 Task: Sort the contacts by first name in descending order in Outlook.
Action: Mouse moved to (17, 93)
Screenshot: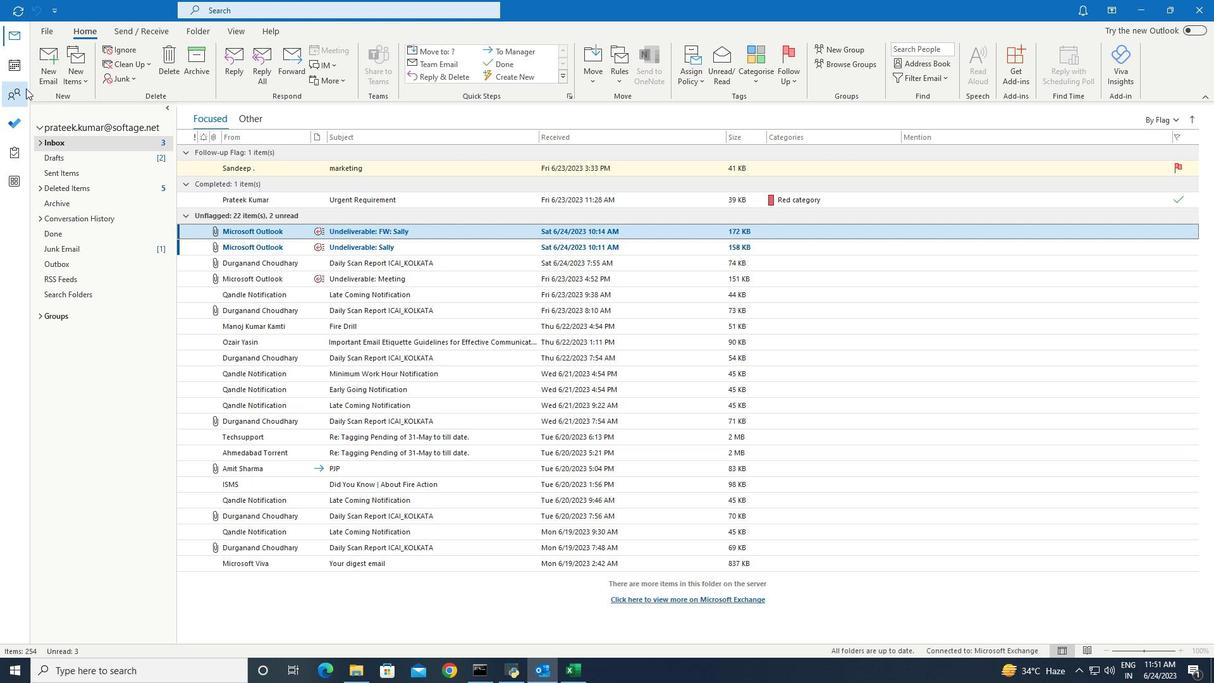 
Action: Mouse pressed left at (17, 93)
Screenshot: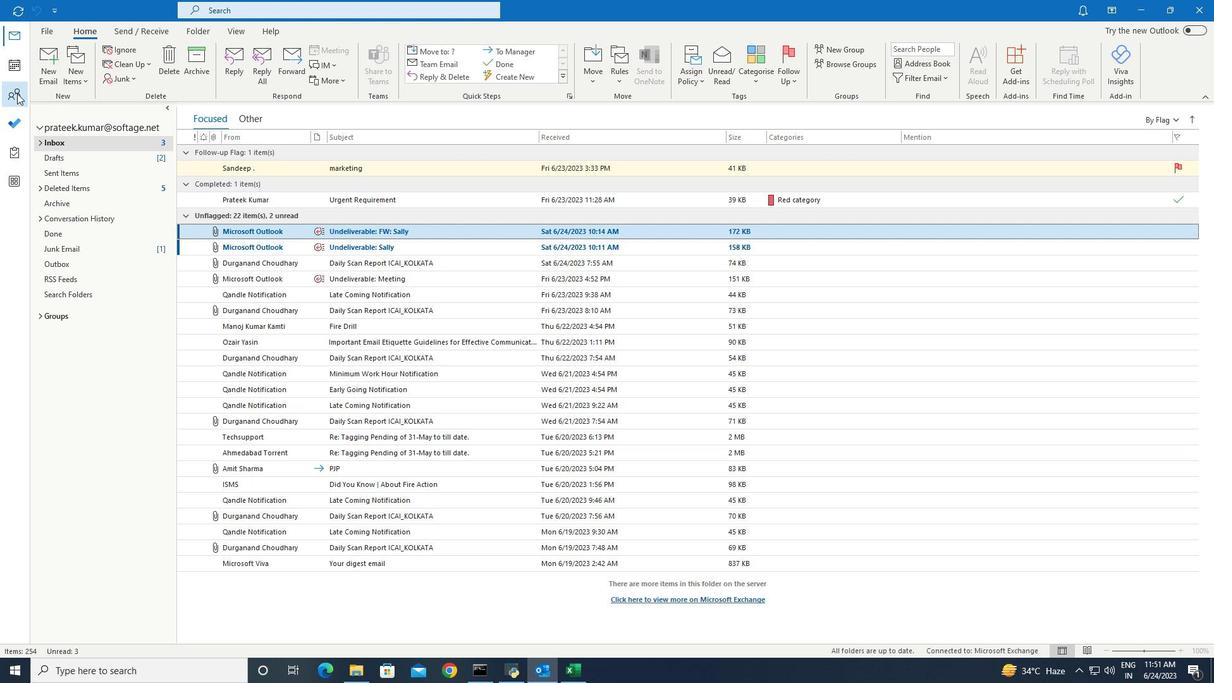 
Action: Mouse moved to (232, 29)
Screenshot: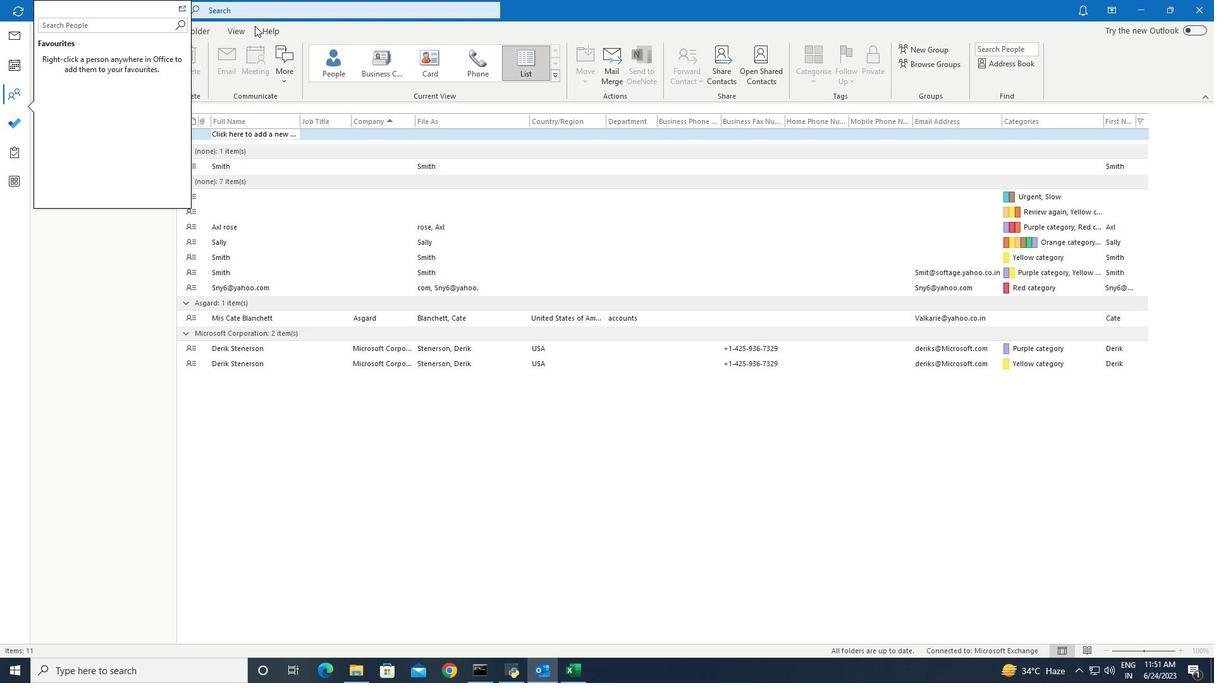 
Action: Mouse pressed left at (232, 29)
Screenshot: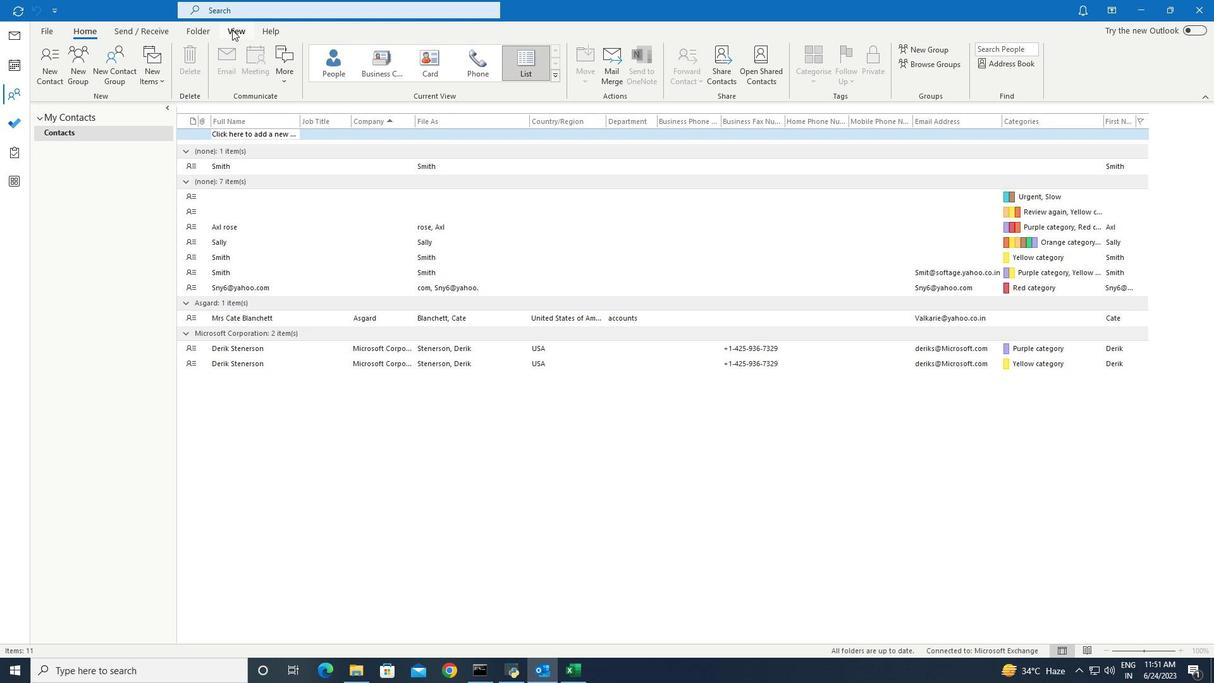 
Action: Mouse moved to (80, 78)
Screenshot: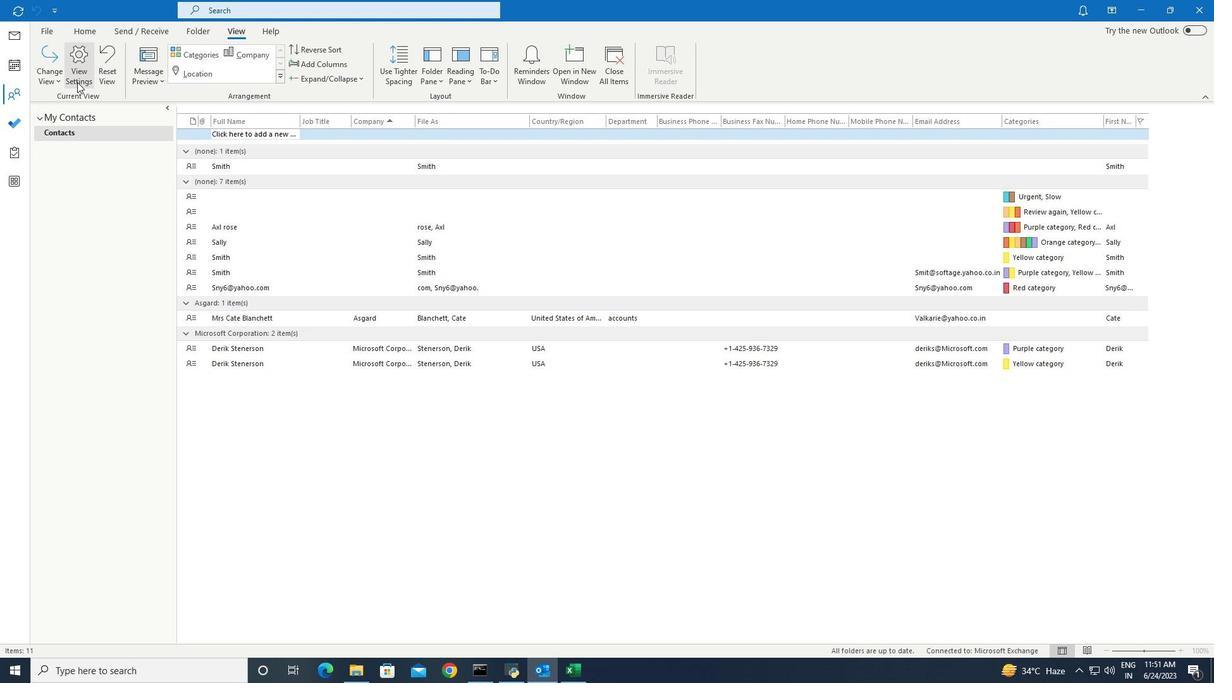 
Action: Mouse pressed left at (80, 78)
Screenshot: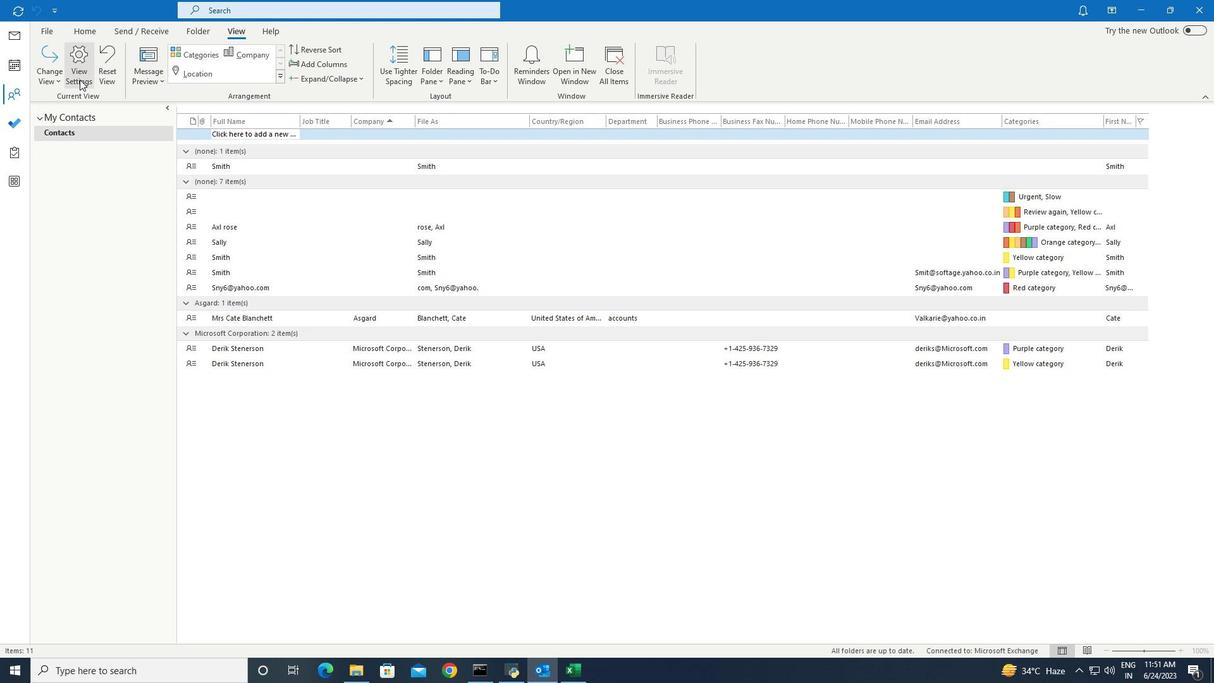 
Action: Mouse moved to (535, 309)
Screenshot: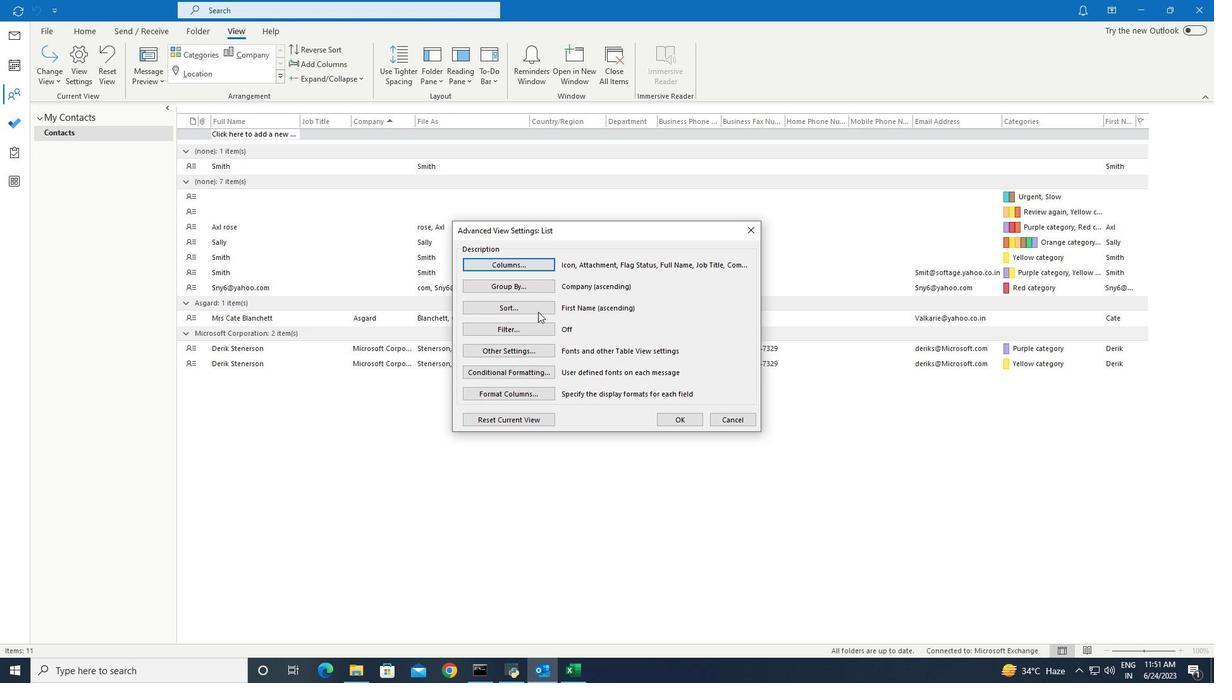 
Action: Mouse pressed left at (535, 309)
Screenshot: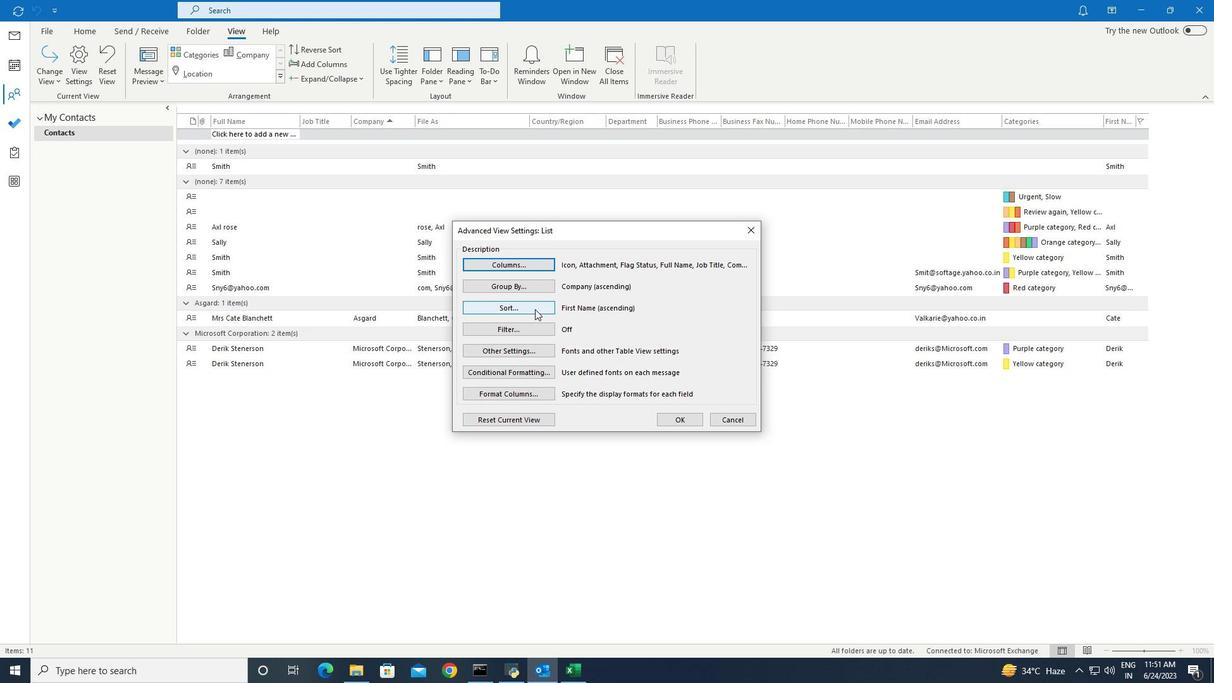 
Action: Mouse moved to (637, 270)
Screenshot: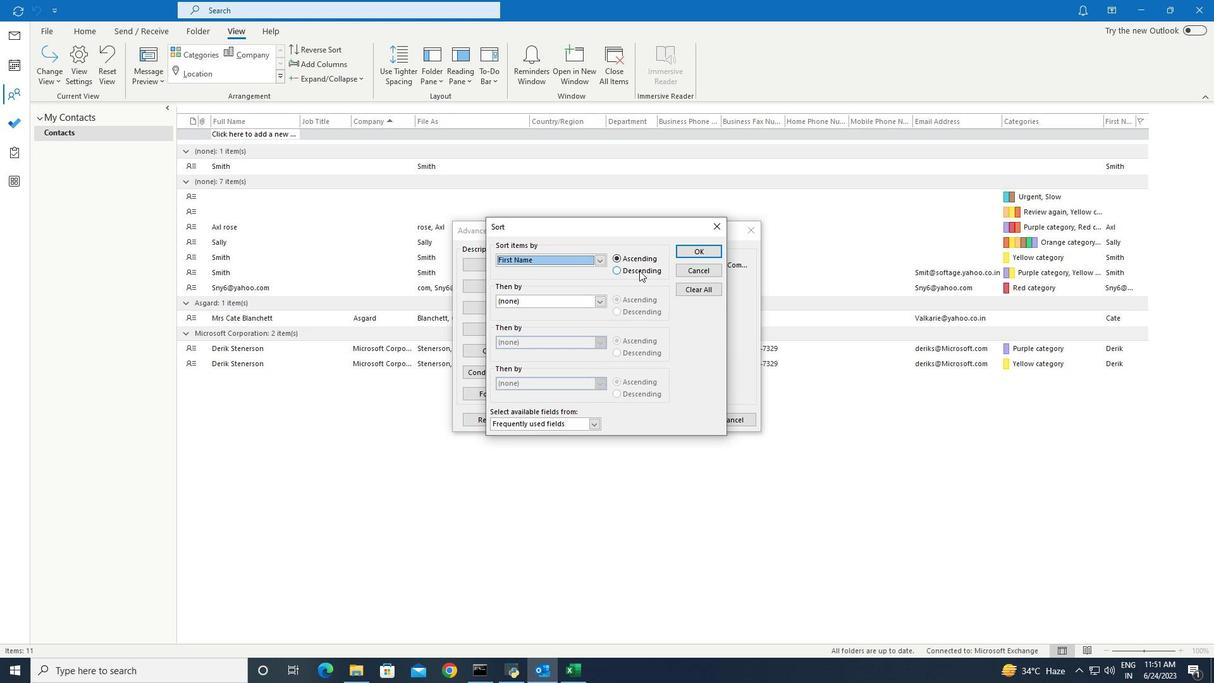 
Action: Mouse pressed left at (637, 270)
Screenshot: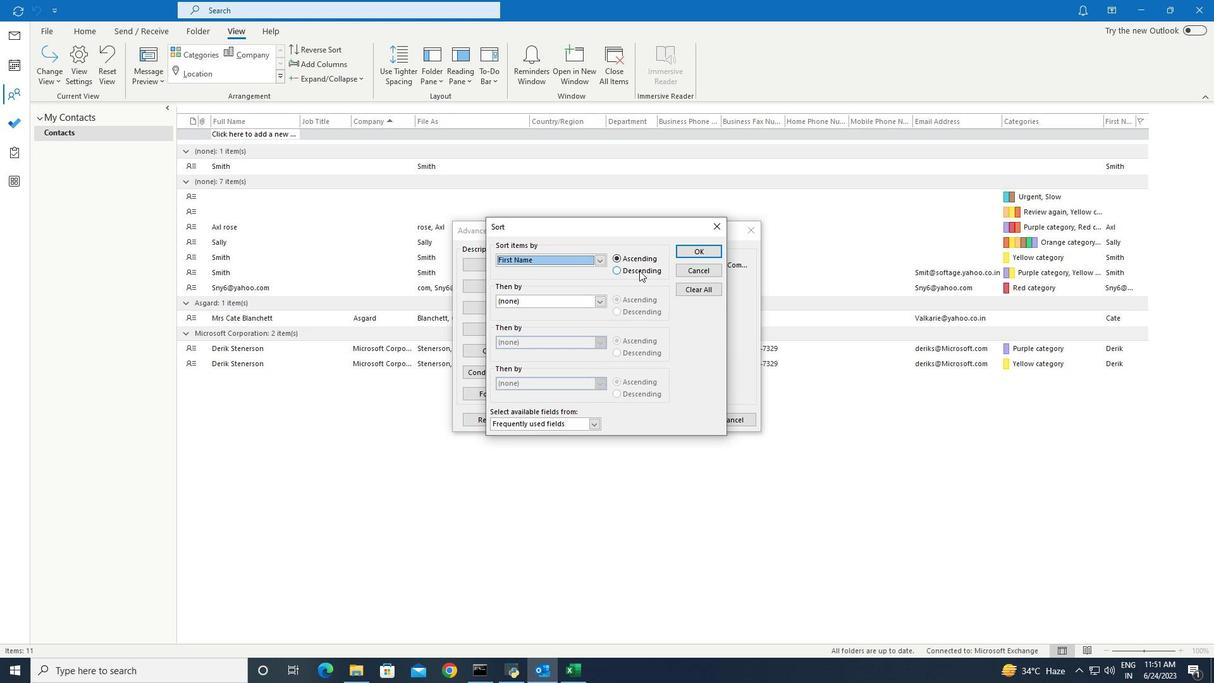 
Action: Mouse moved to (693, 250)
Screenshot: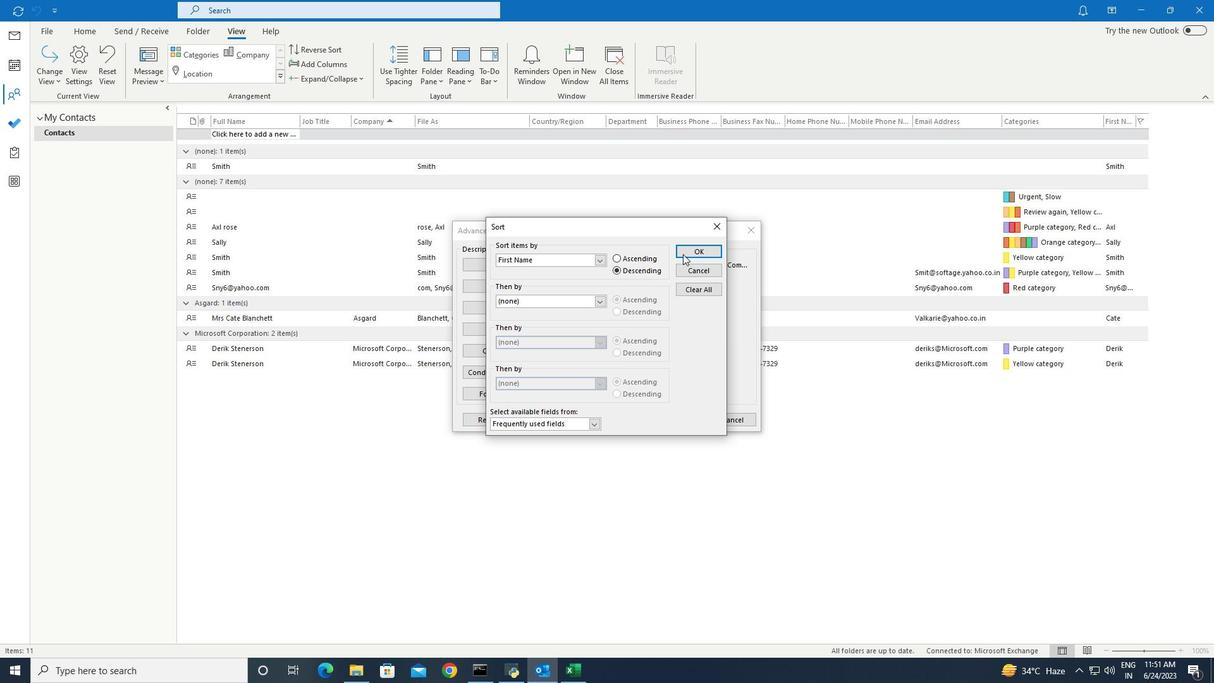
Action: Mouse pressed left at (693, 250)
Screenshot: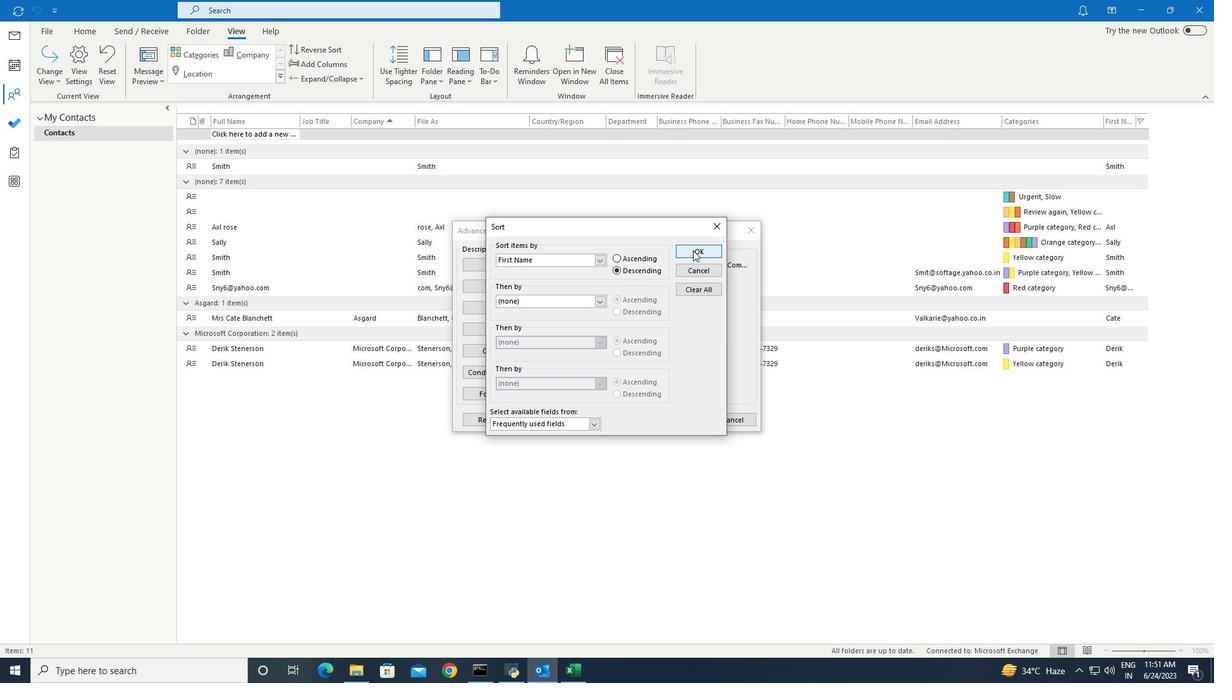 
Action: Mouse moved to (678, 419)
Screenshot: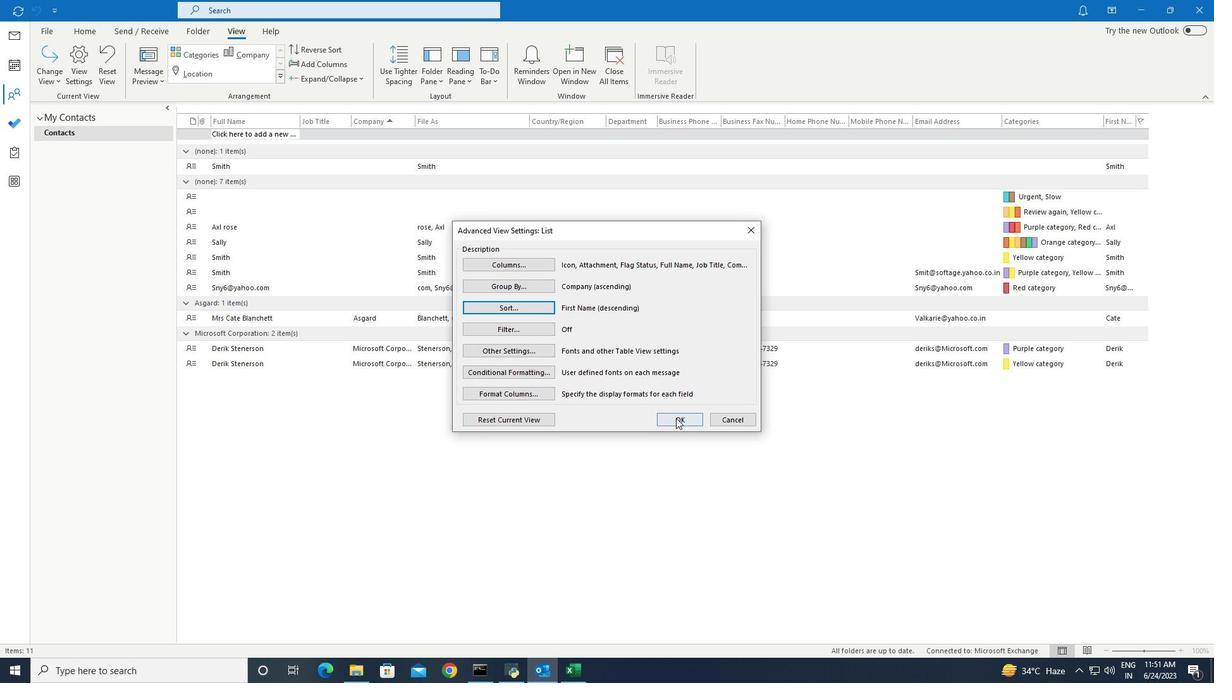 
Action: Mouse pressed left at (678, 419)
Screenshot: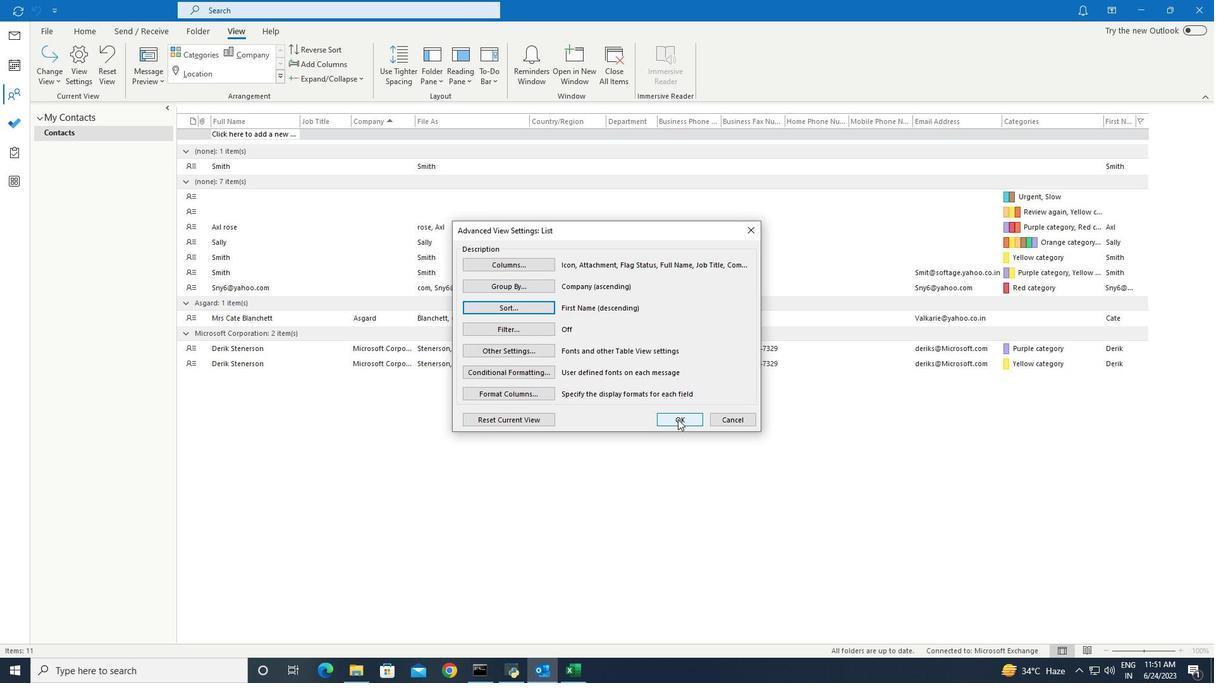 
Action: Mouse moved to (669, 411)
Screenshot: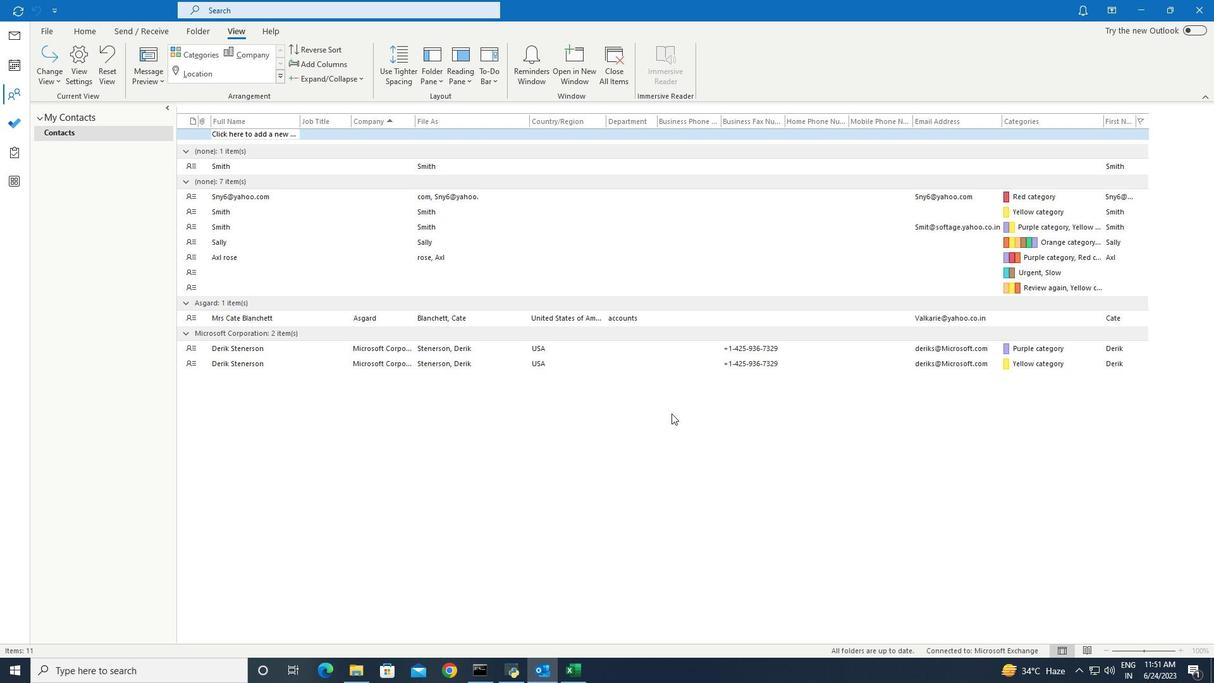 
